 Task: Open Outlook and view your contacts list.
Action: Mouse moved to (25, 107)
Screenshot: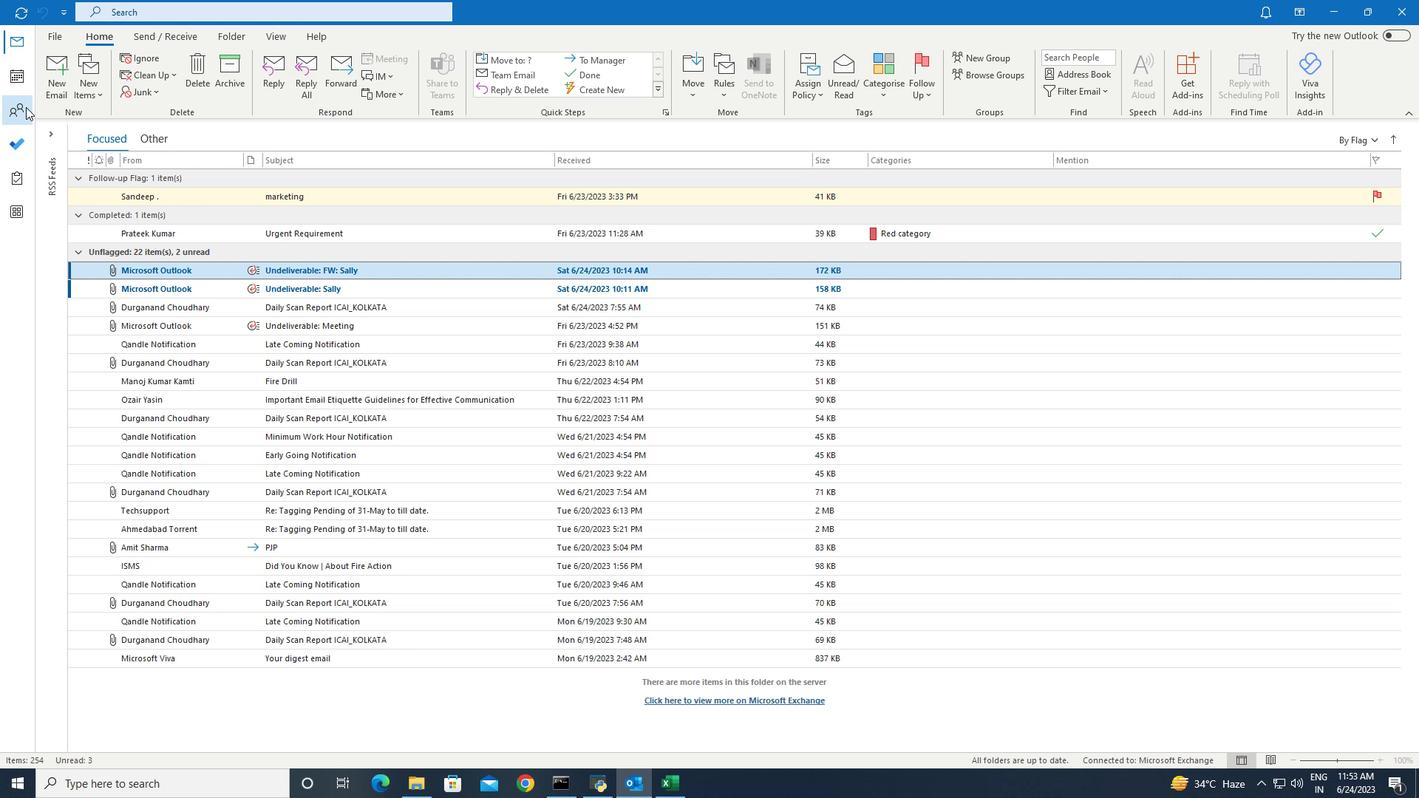 
Action: Mouse pressed left at (25, 107)
Screenshot: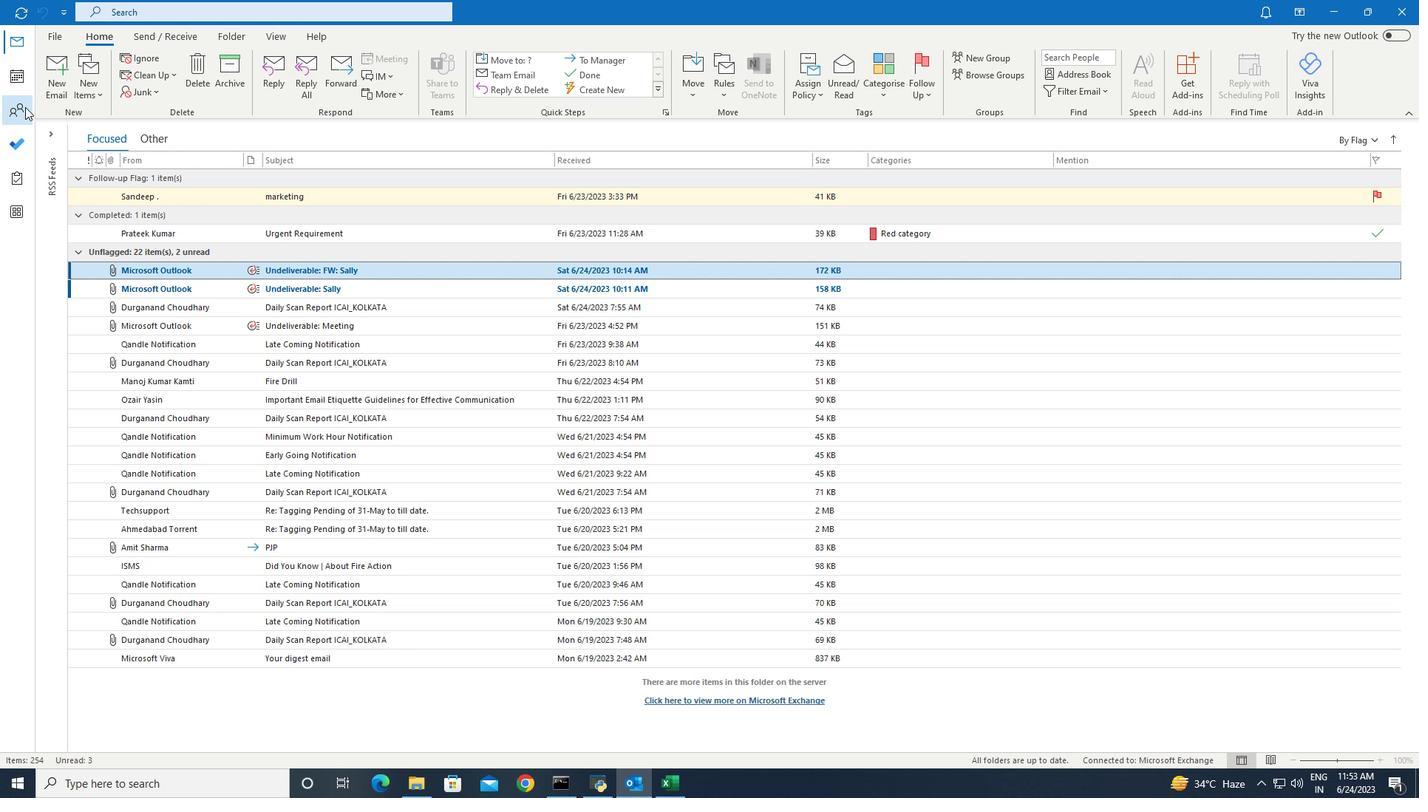 
Action: Mouse moved to (278, 36)
Screenshot: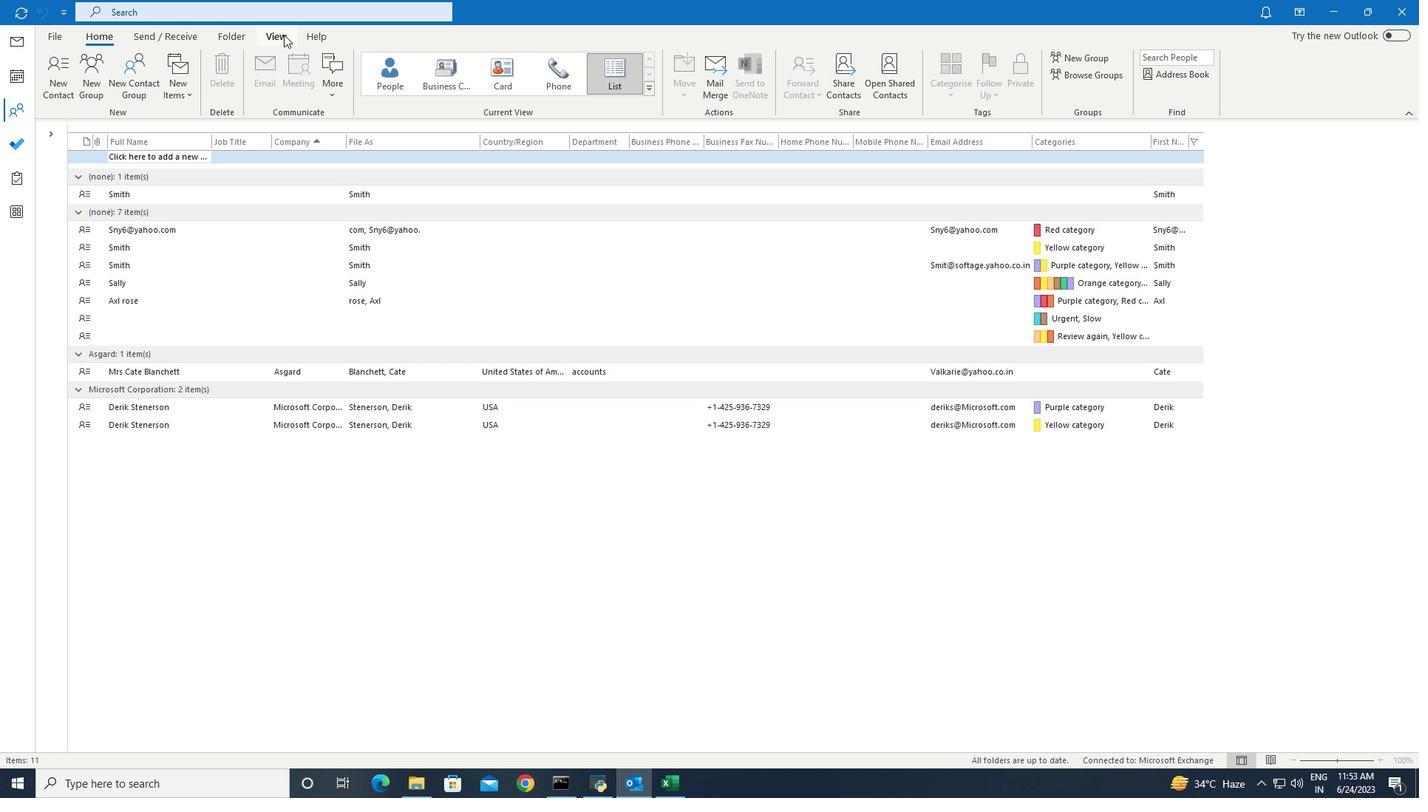 
Action: Mouse pressed left at (278, 36)
Screenshot: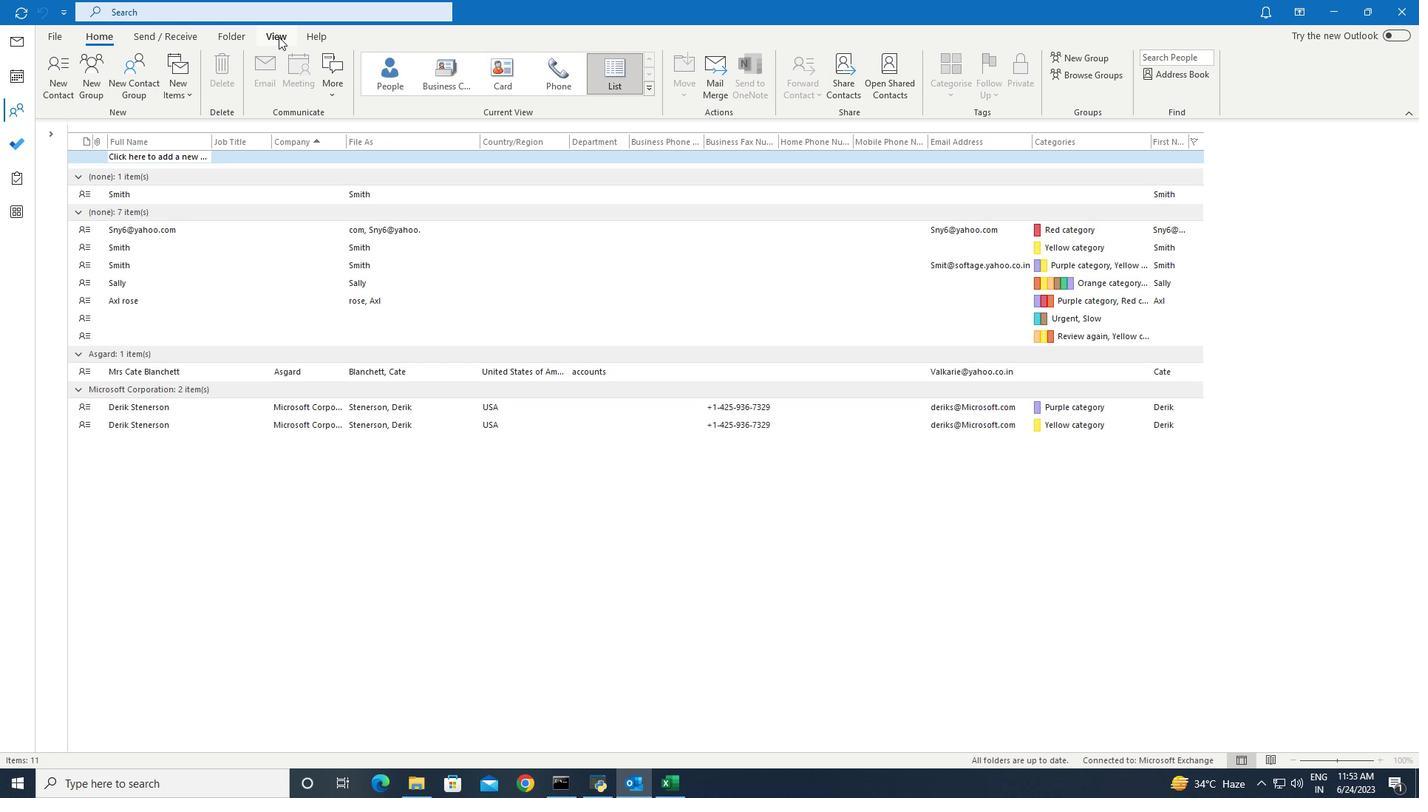 
Action: Mouse moved to (510, 94)
Screenshot: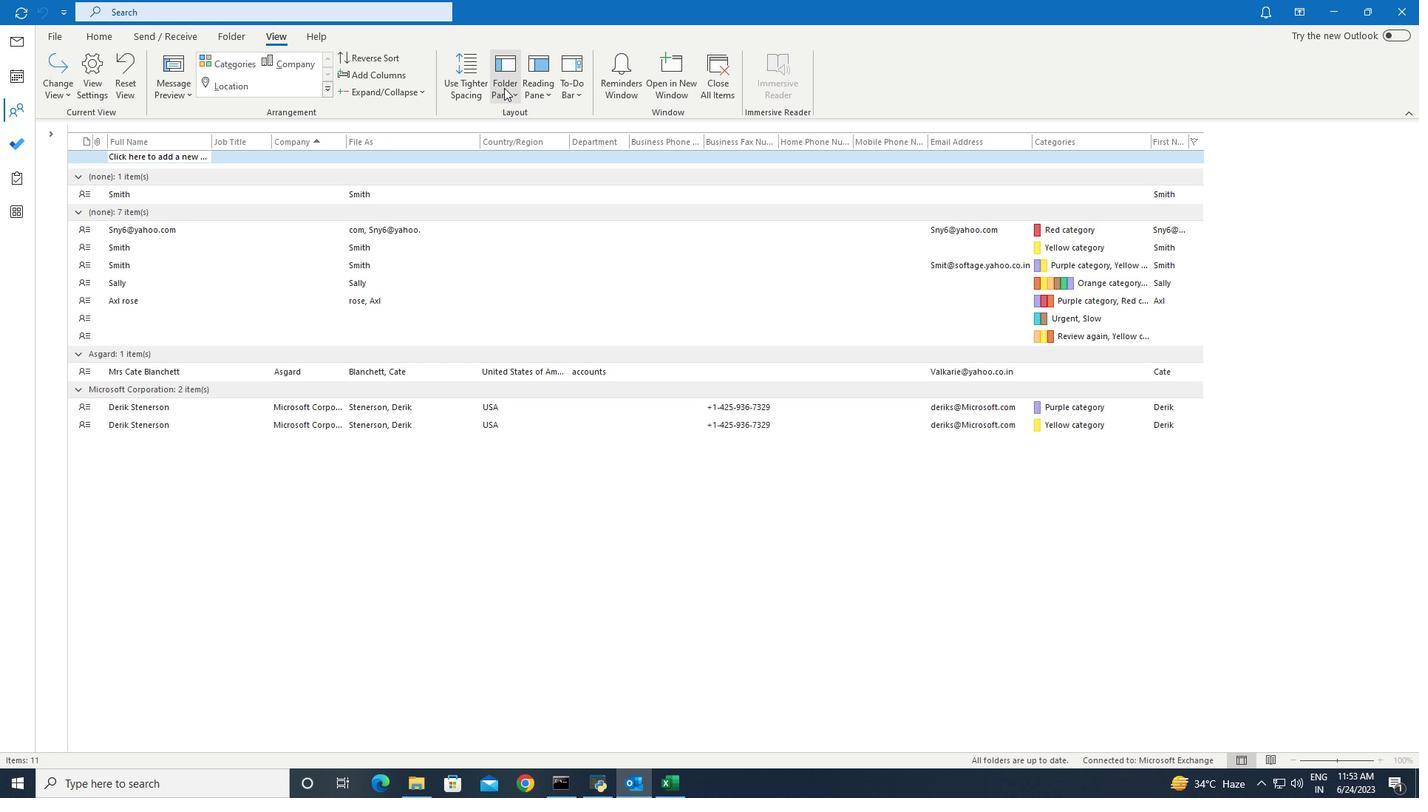 
Action: Mouse pressed left at (510, 94)
Screenshot: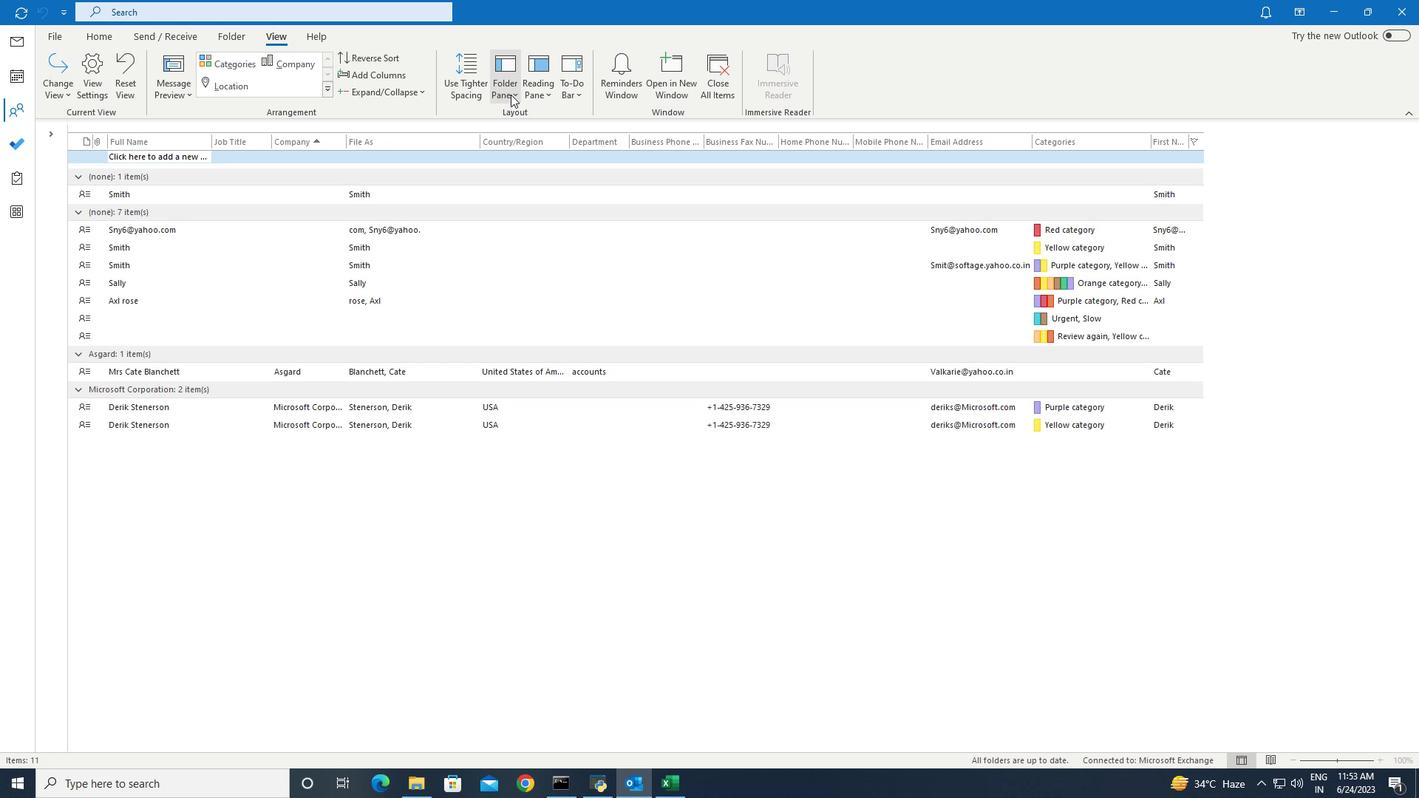 
Action: Mouse moved to (497, 156)
Screenshot: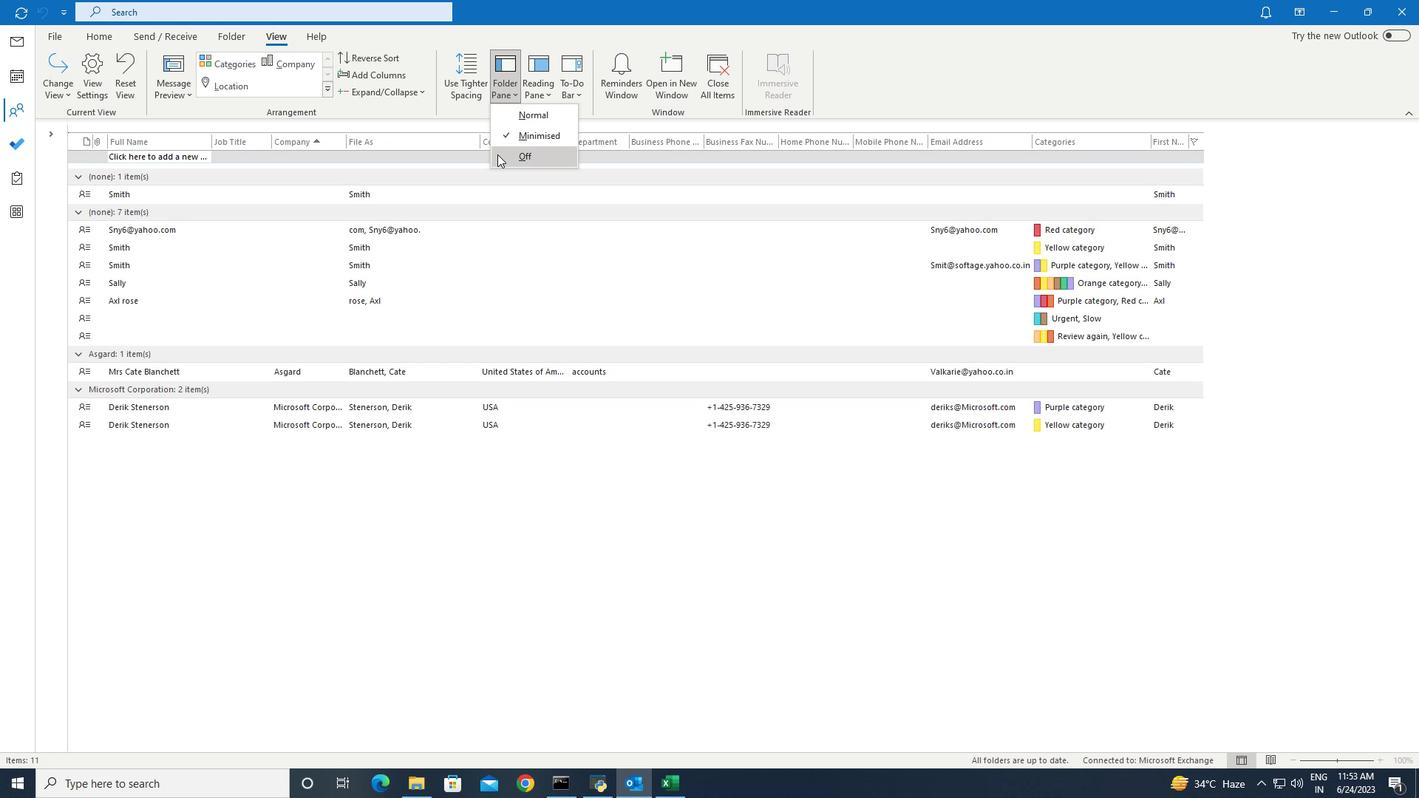 
Action: Mouse pressed left at (497, 156)
Screenshot: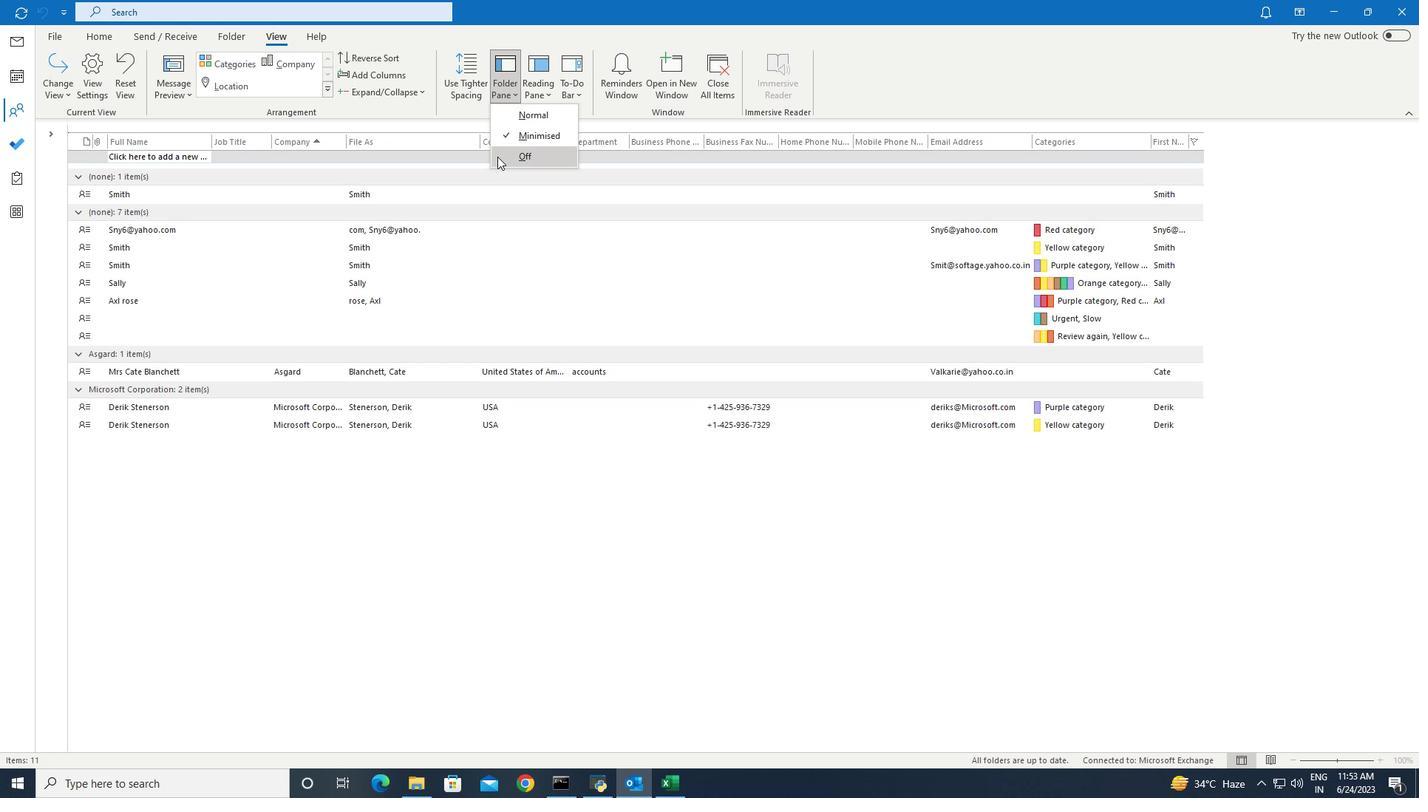 
